 Task: Add 'mark.smith@softage.net' to the Safe Senders list in Outlook.
Action: Mouse moved to (110, 75)
Screenshot: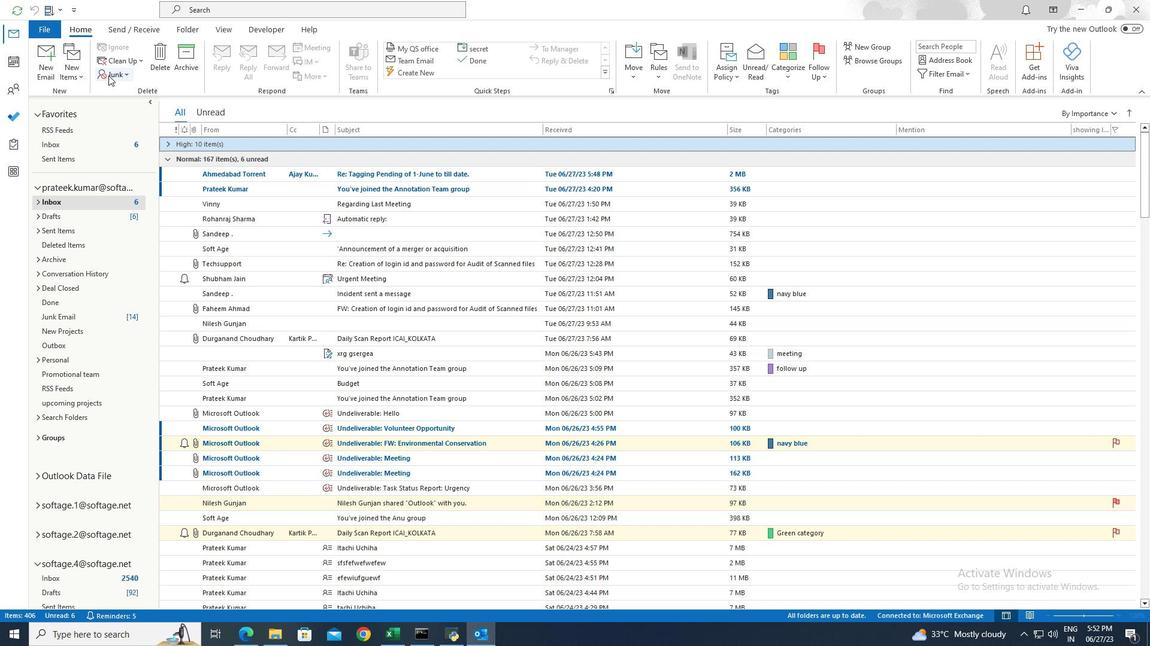 
Action: Mouse pressed left at (110, 75)
Screenshot: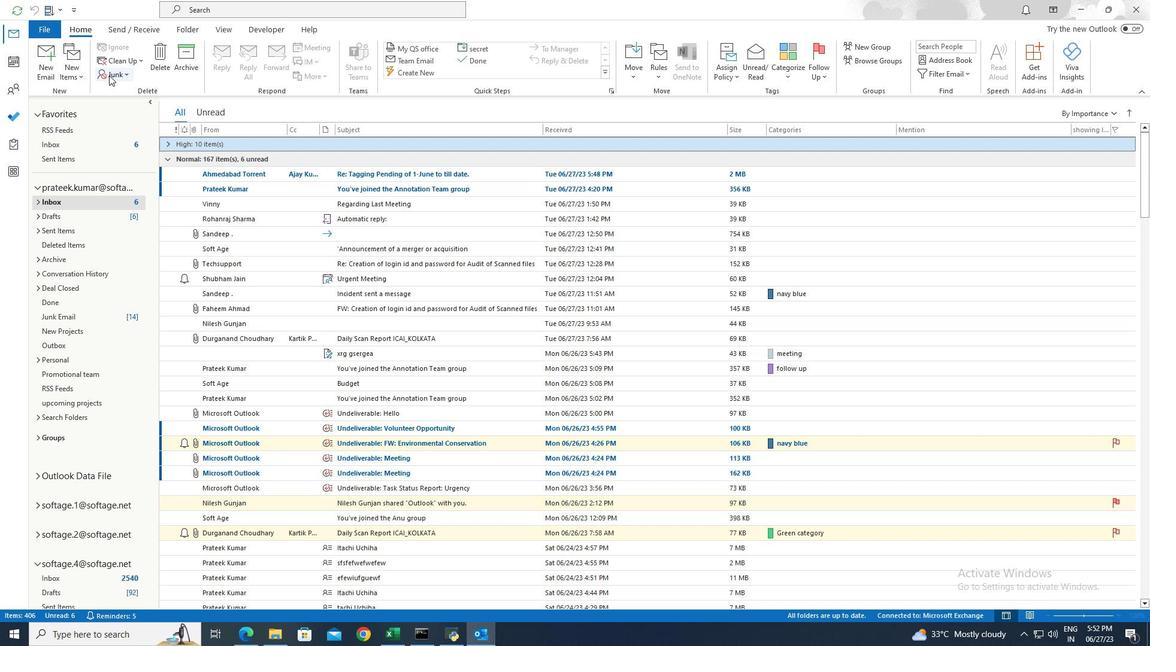 
Action: Mouse moved to (123, 178)
Screenshot: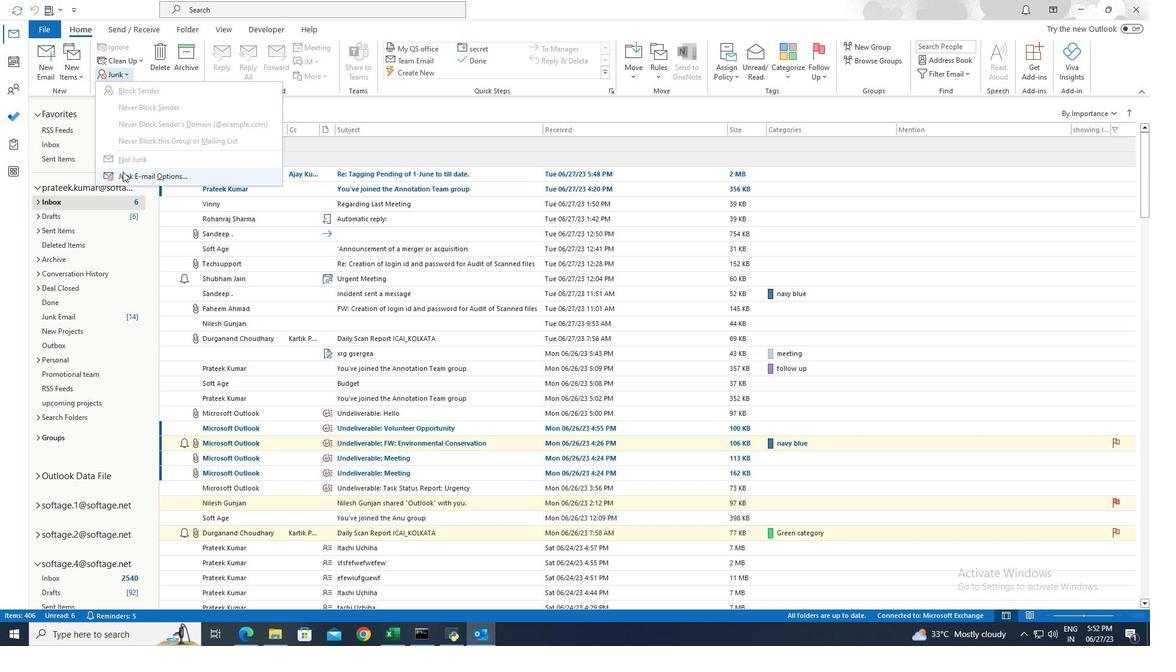 
Action: Mouse pressed left at (123, 178)
Screenshot: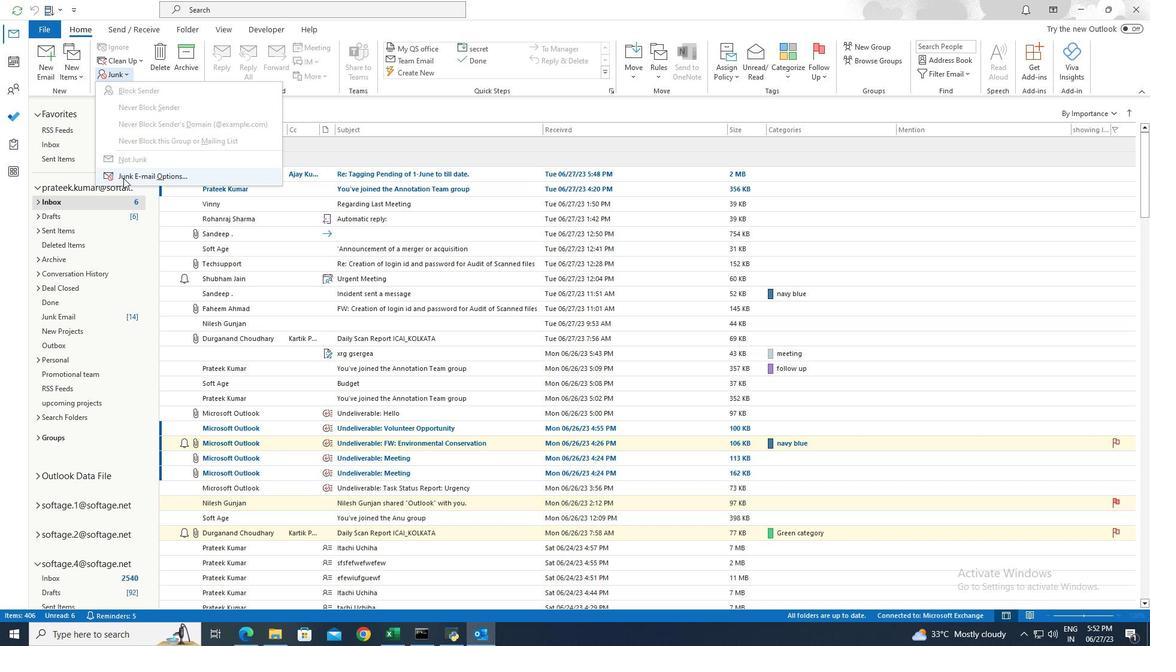 
Action: Mouse moved to (502, 180)
Screenshot: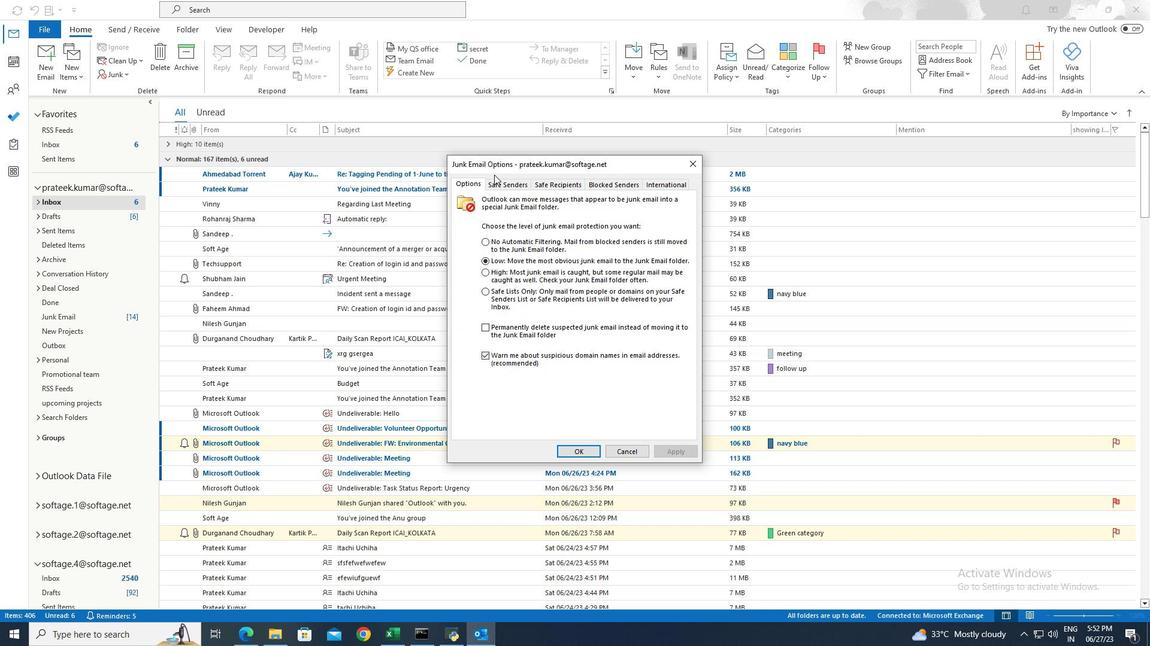 
Action: Mouse pressed left at (502, 180)
Screenshot: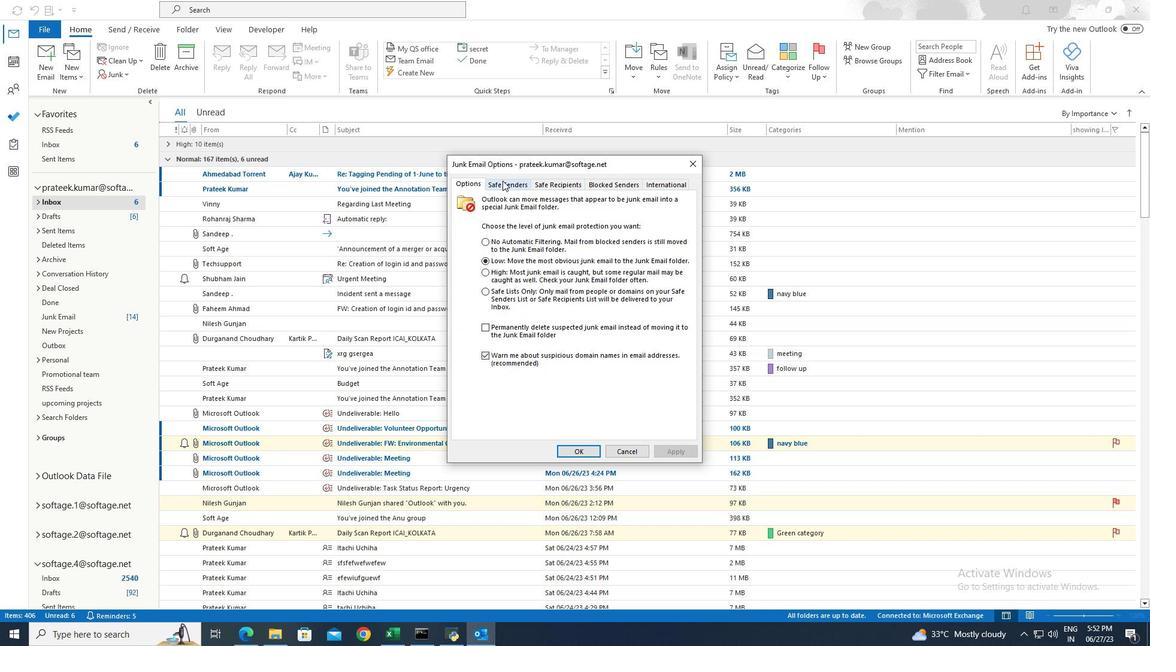 
Action: Mouse moved to (650, 224)
Screenshot: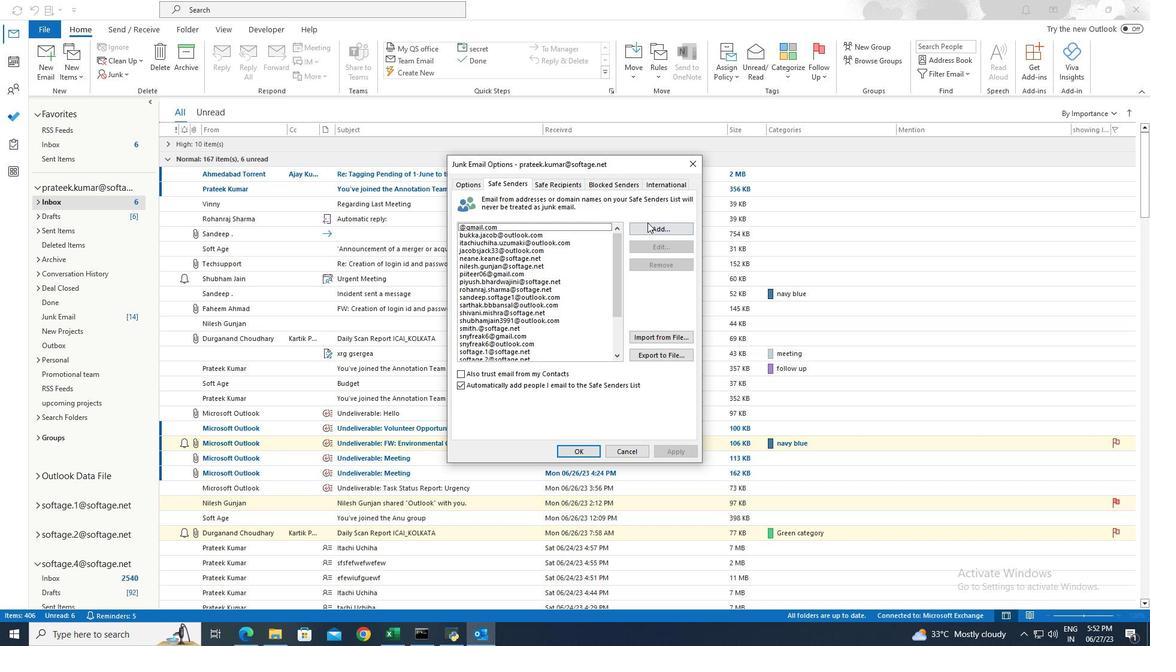 
Action: Mouse pressed left at (650, 224)
Screenshot: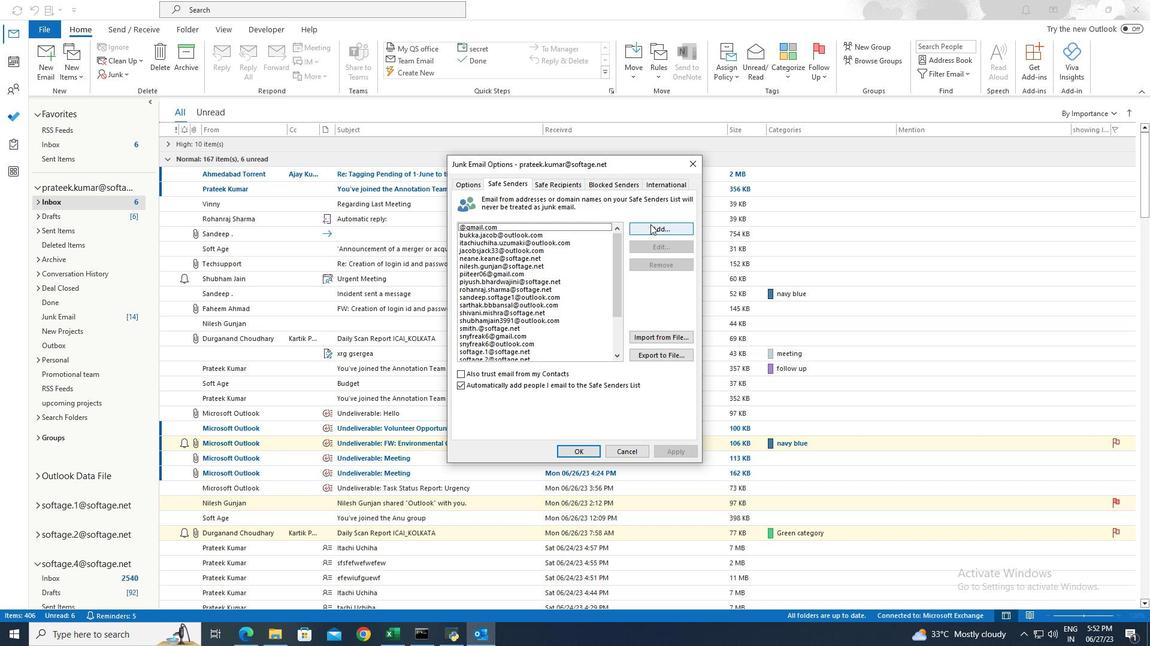 
Action: Key pressed mark.smith.<Key.shift>@softage.net
Screenshot: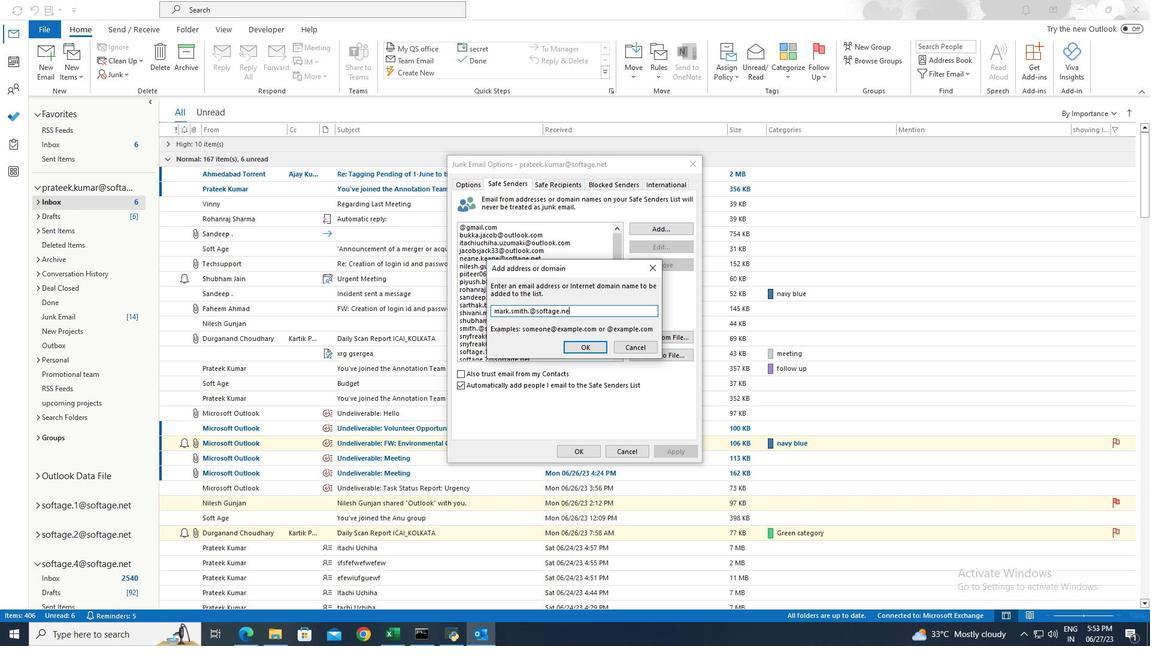 
Action: Mouse moved to (591, 348)
Screenshot: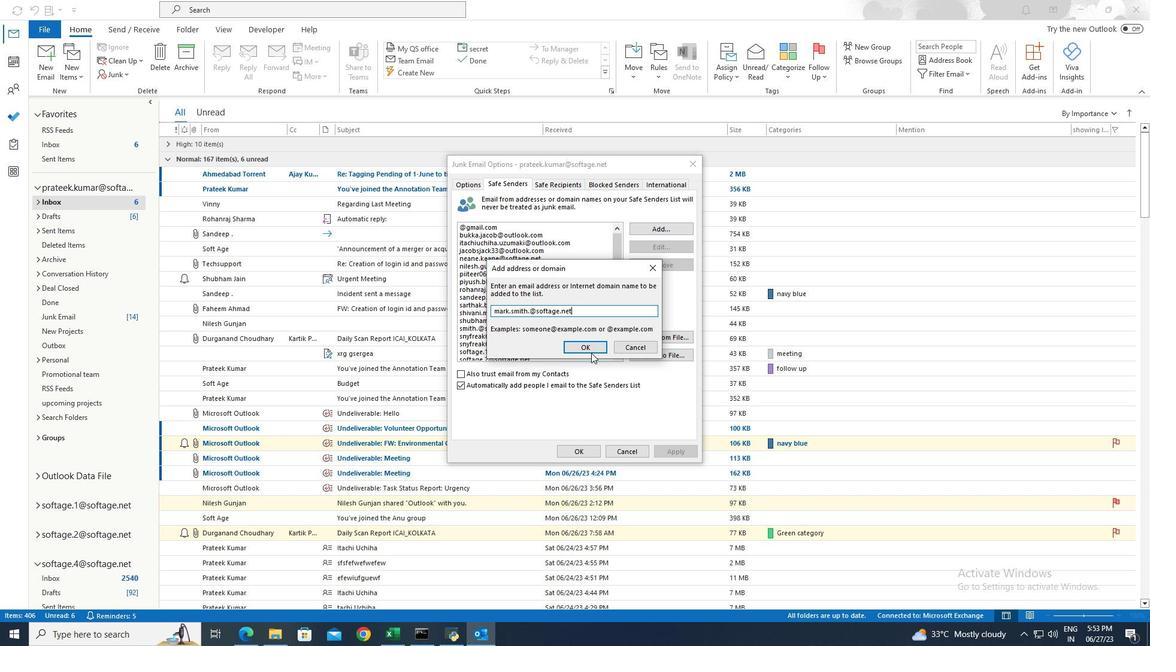 
Action: Mouse pressed left at (591, 348)
Screenshot: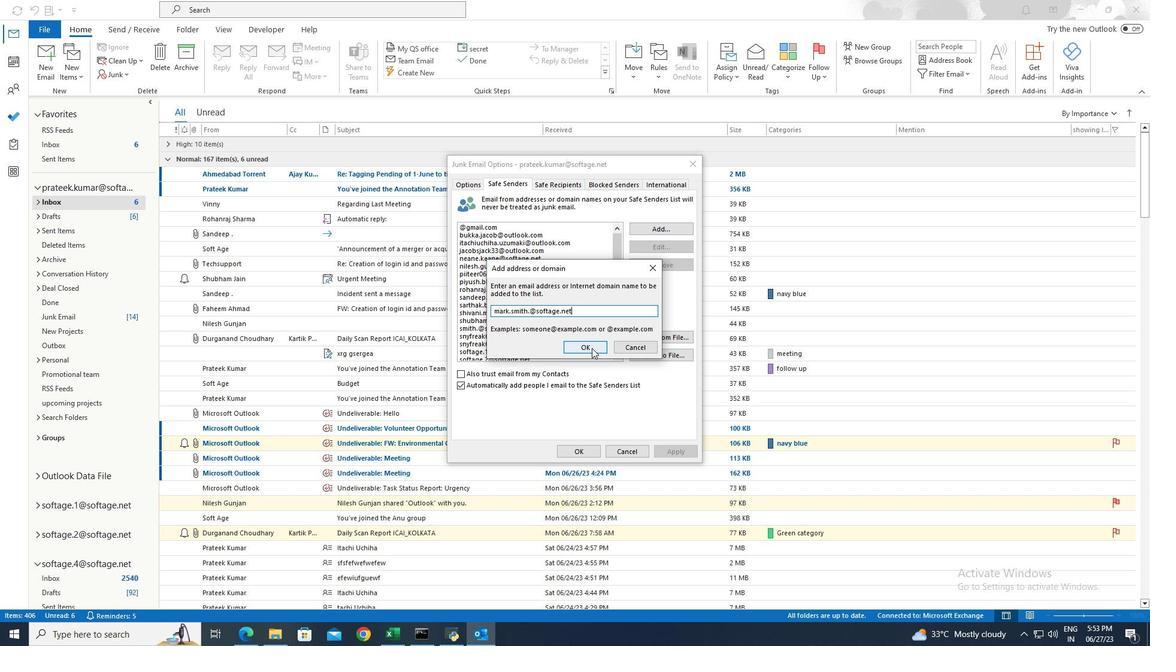 
Action: Mouse moved to (667, 454)
Screenshot: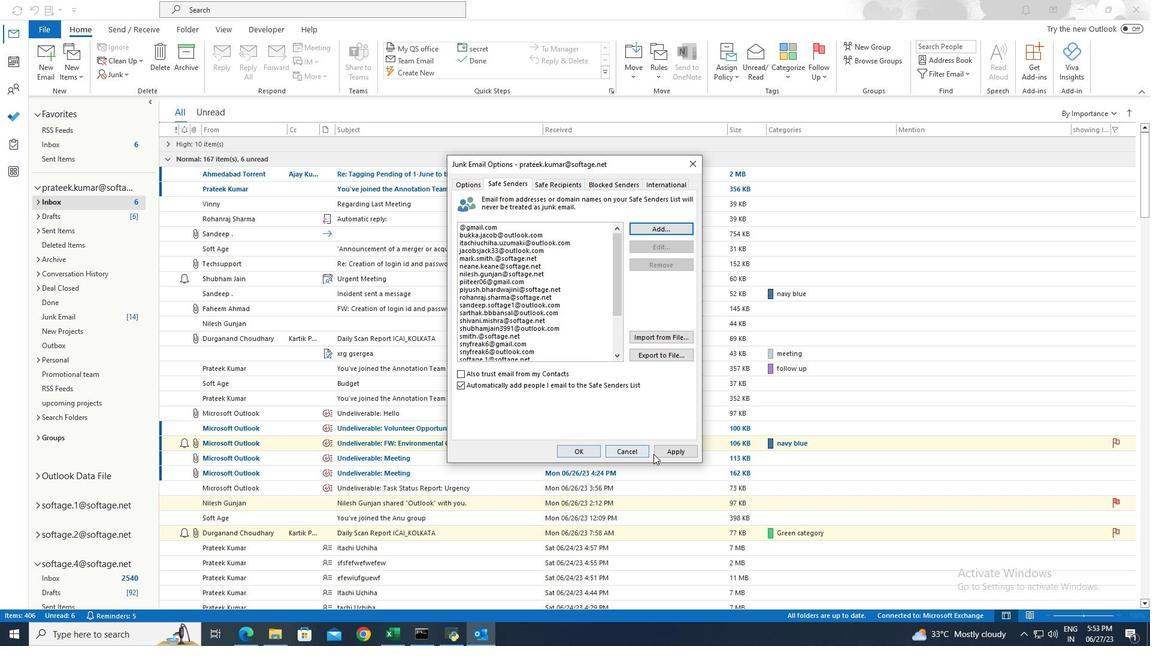 
Action: Mouse pressed left at (667, 454)
Screenshot: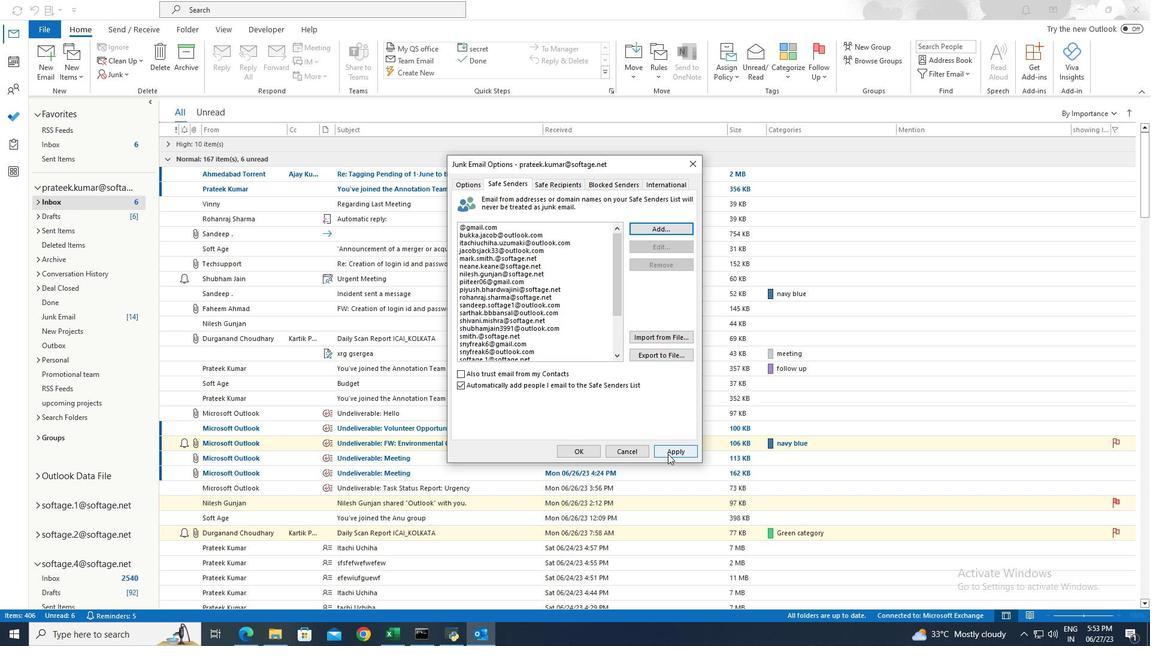
Action: Mouse moved to (572, 449)
Screenshot: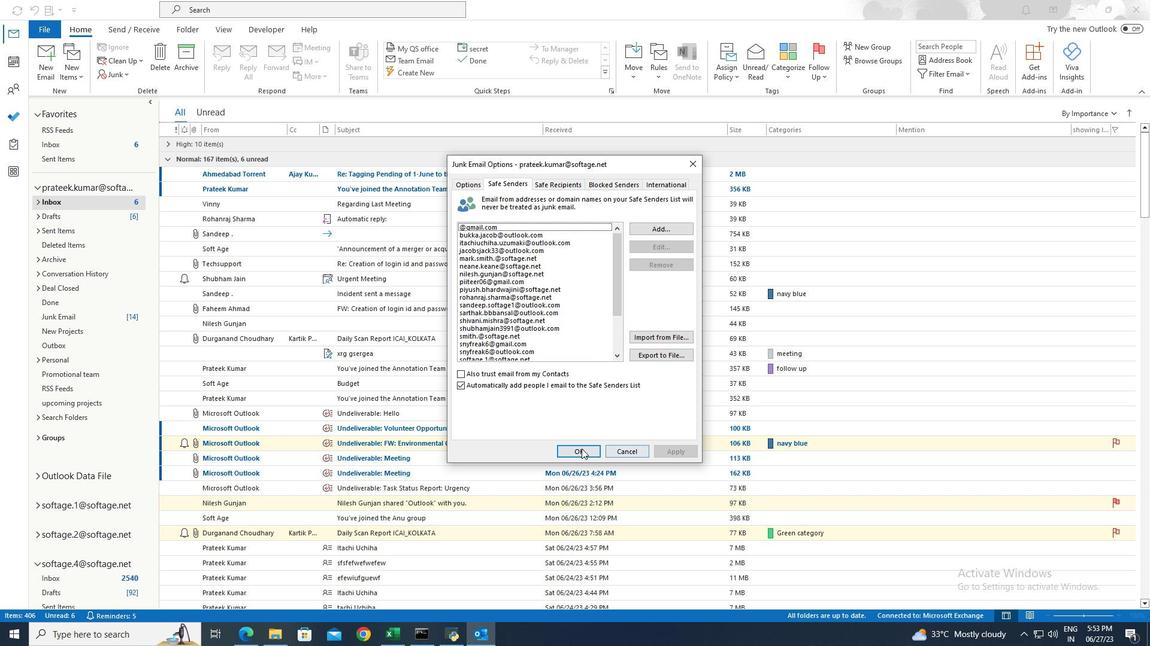 
Action: Mouse pressed left at (572, 449)
Screenshot: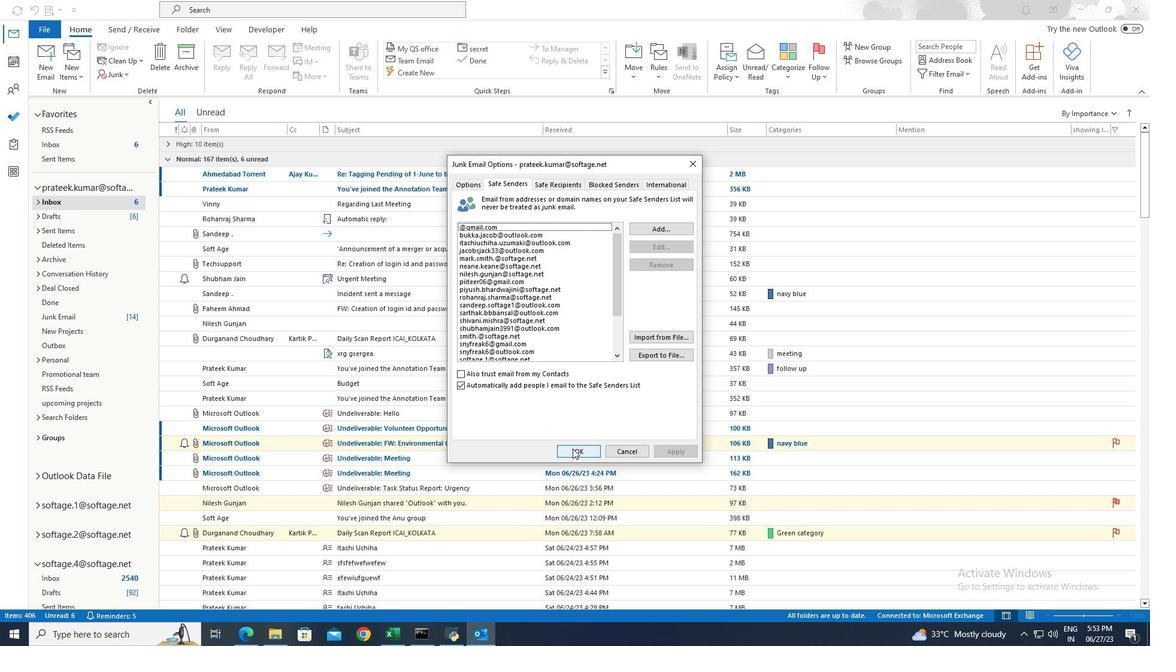 
